 Task: Add Dietz & Watson Smoked Gouda Cheese to the cart.
Action: Mouse moved to (16, 115)
Screenshot: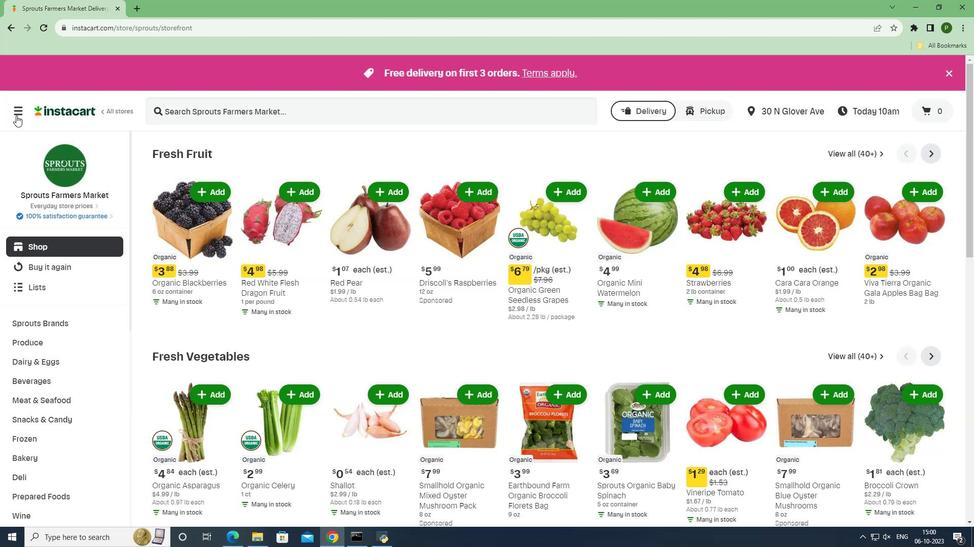
Action: Mouse pressed left at (16, 115)
Screenshot: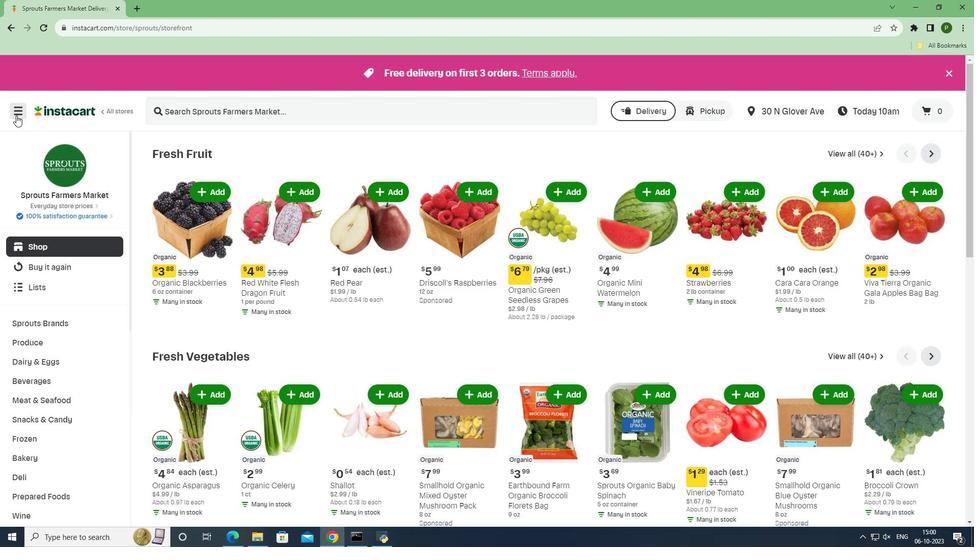 
Action: Mouse moved to (39, 267)
Screenshot: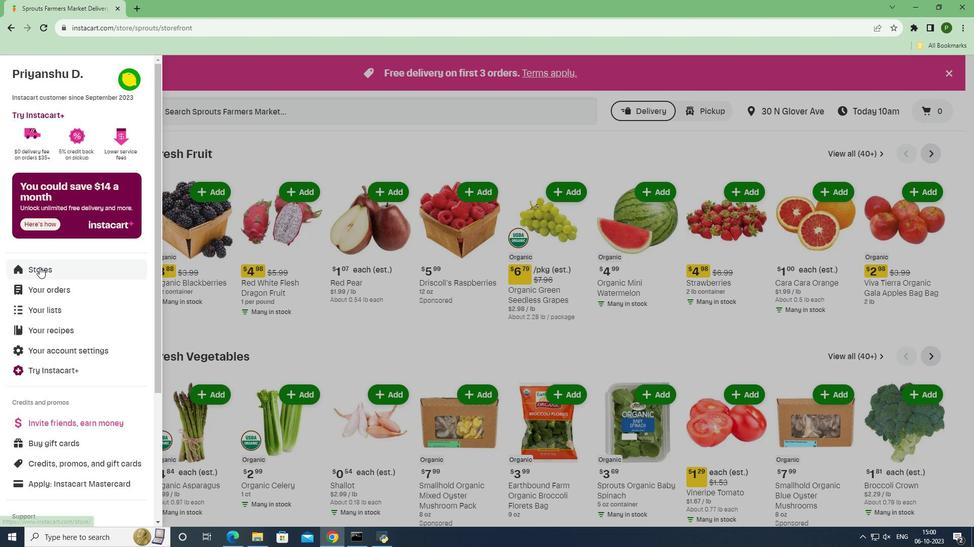 
Action: Mouse pressed left at (39, 267)
Screenshot: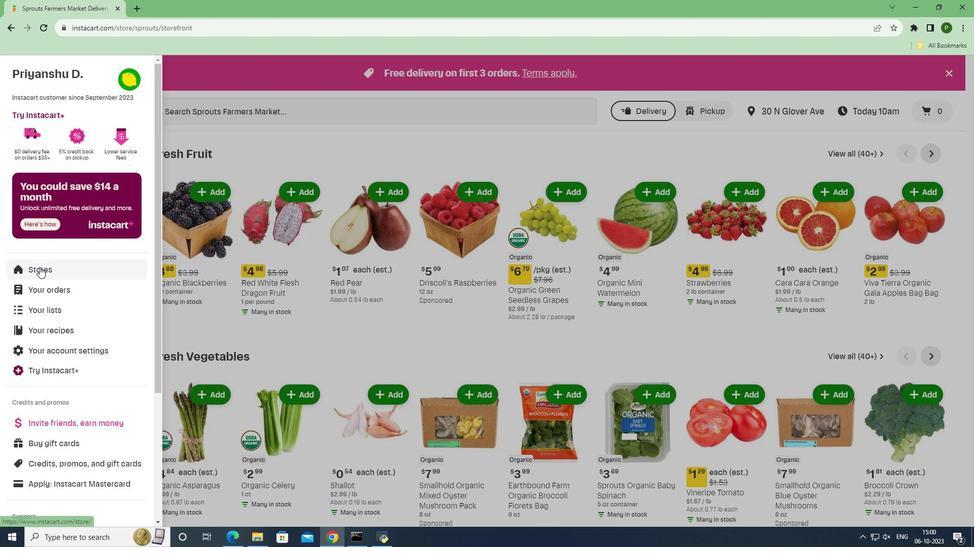 
Action: Mouse moved to (234, 113)
Screenshot: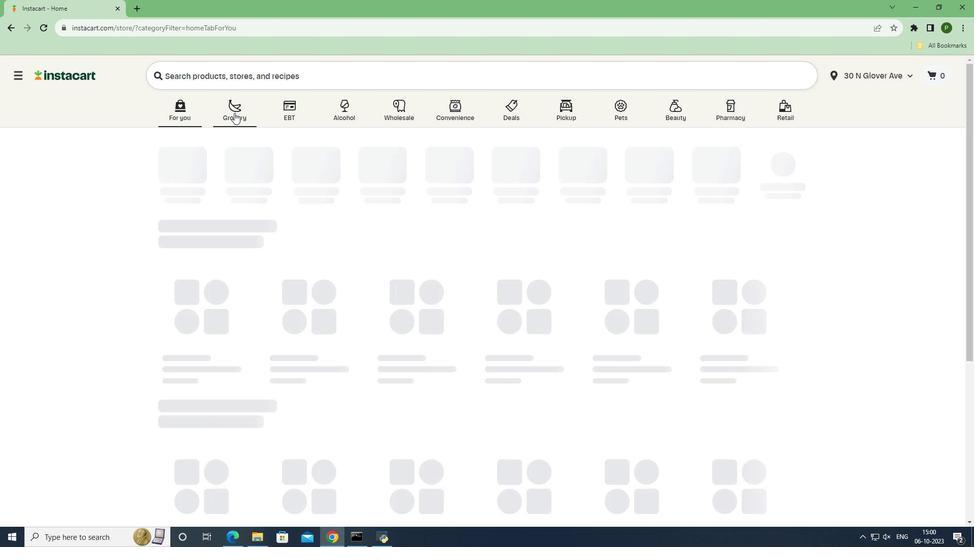 
Action: Mouse pressed left at (234, 113)
Screenshot: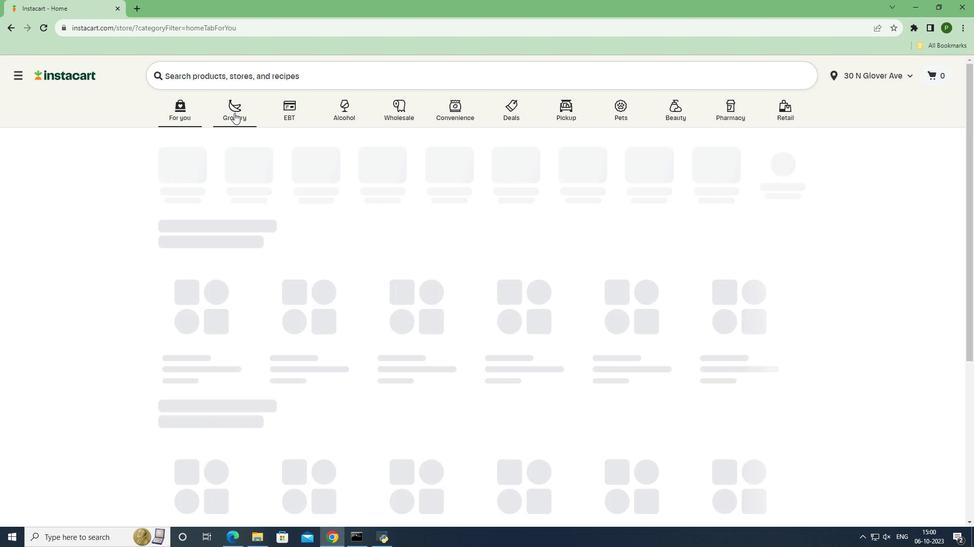 
Action: Mouse moved to (610, 233)
Screenshot: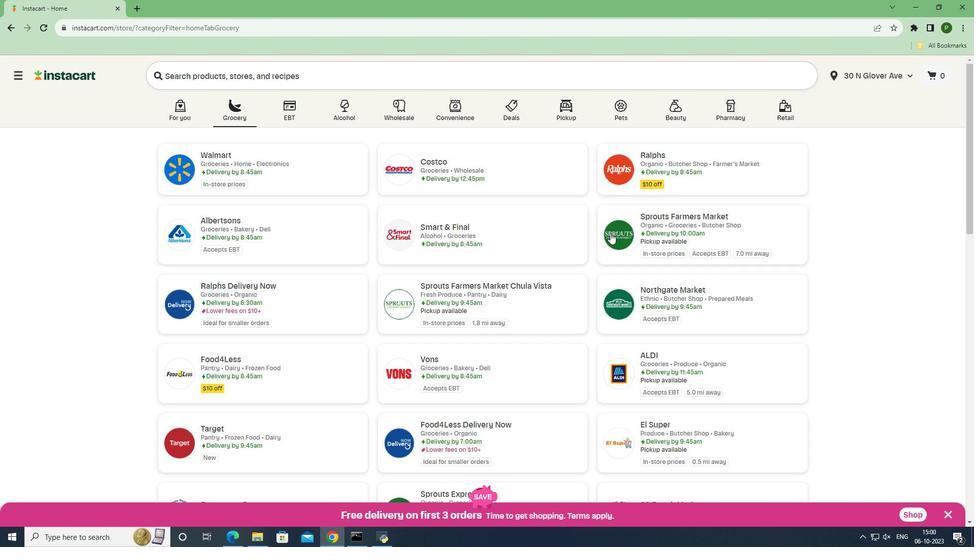 
Action: Mouse pressed left at (610, 233)
Screenshot: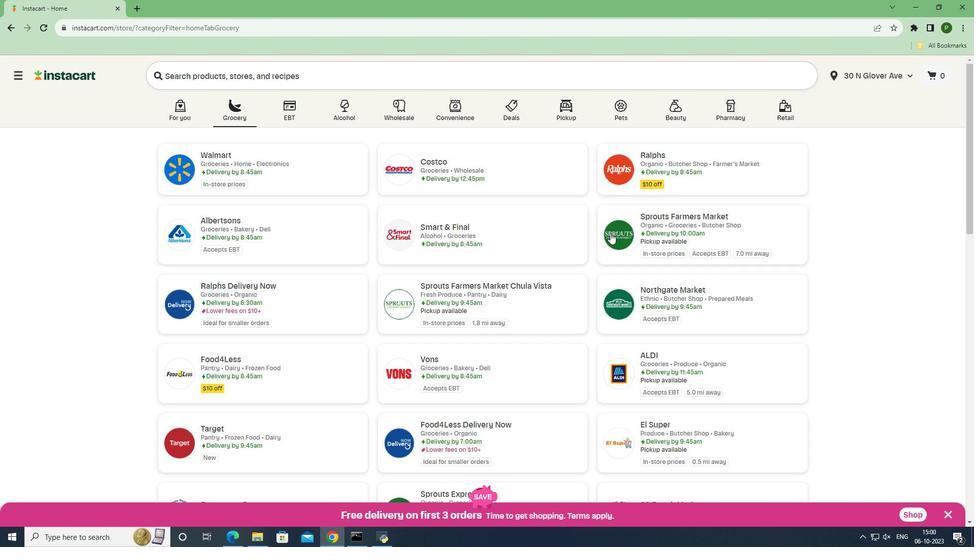 
Action: Mouse moved to (55, 363)
Screenshot: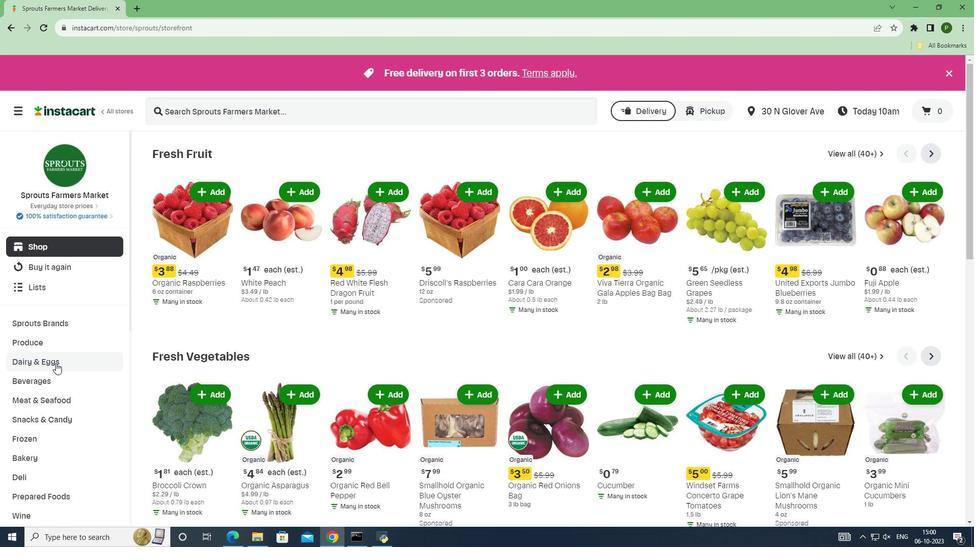 
Action: Mouse pressed left at (55, 363)
Screenshot: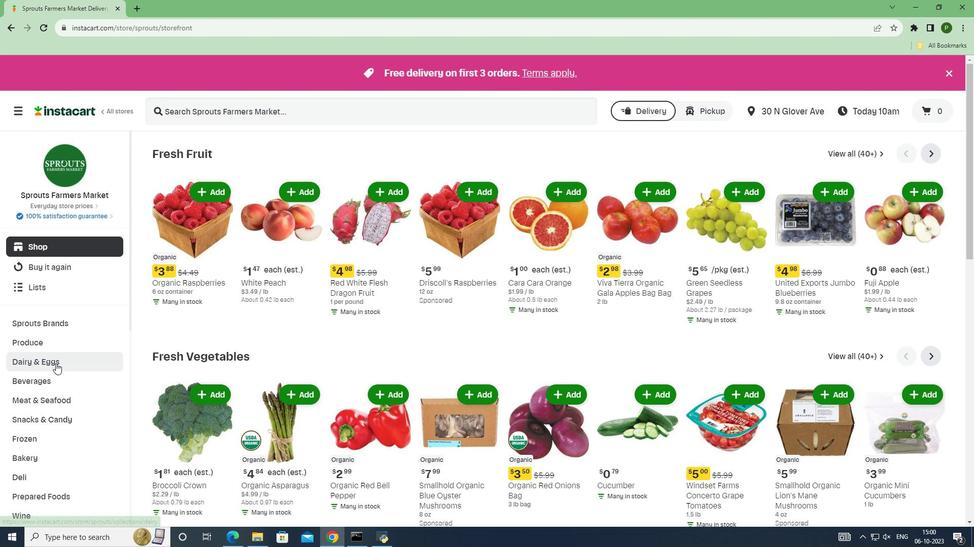 
Action: Mouse moved to (48, 399)
Screenshot: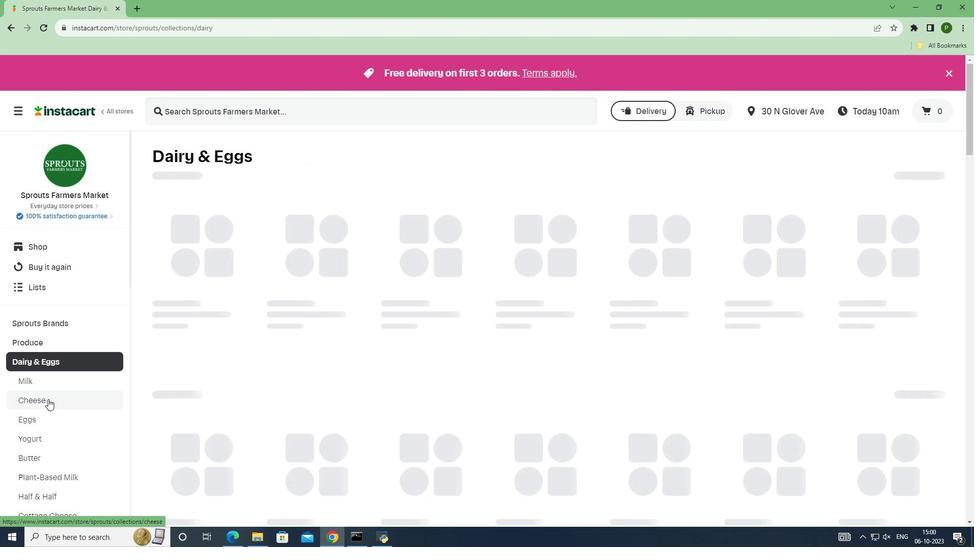 
Action: Mouse pressed left at (48, 399)
Screenshot: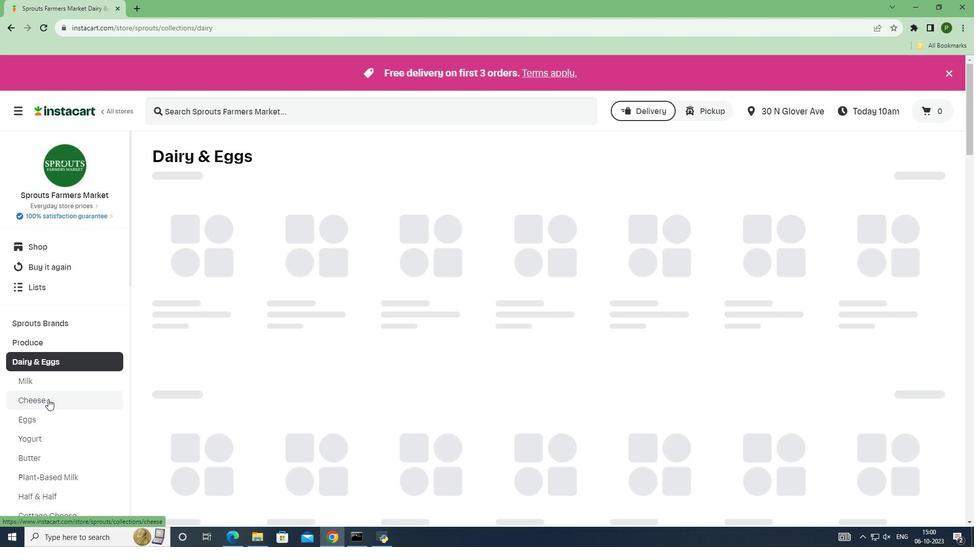 
Action: Mouse moved to (209, 115)
Screenshot: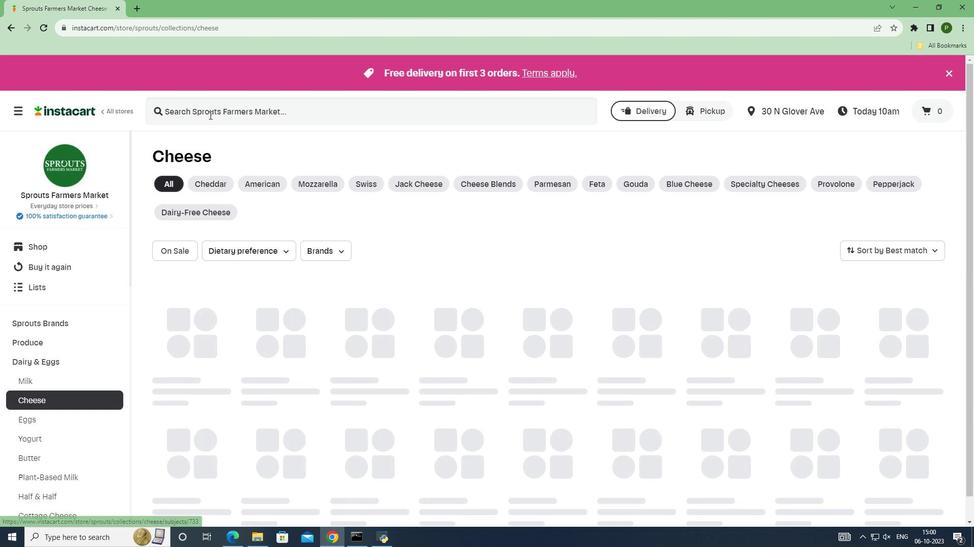 
Action: Mouse pressed left at (209, 115)
Screenshot: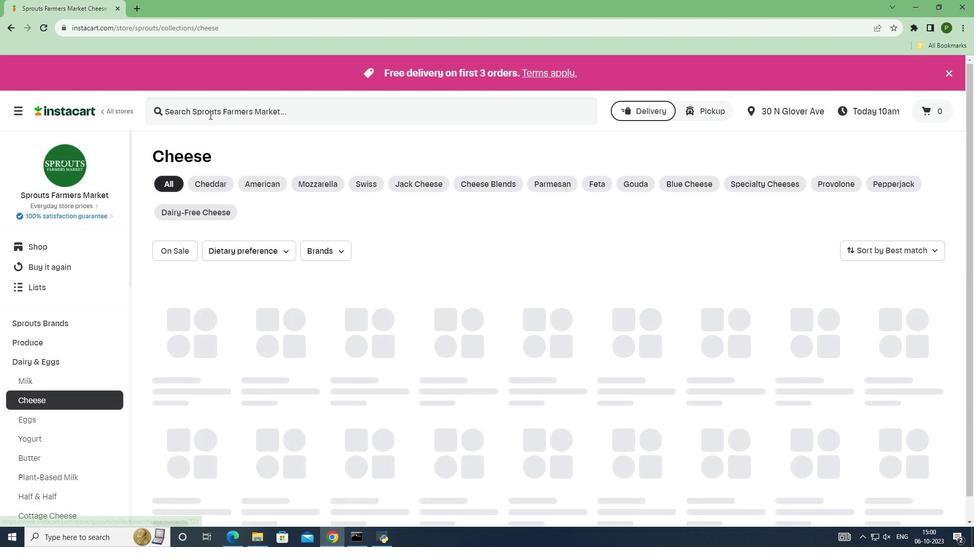 
Action: Key pressed <Key.caps_lock>D<Key.caps_lock>ietz<Key.space><Key.shift>&<Key.space><Key.caps_lock>W<Key.caps_lock>atson<Key.space><Key.caps_lock>S<Key.caps_lock>moked<Key.space><Key.caps_lock>G<Key.caps_lock>ouda<Key.space><Key.caps_lock>C<Key.caps_lock>heese<Key.space><Key.enter>
Screenshot: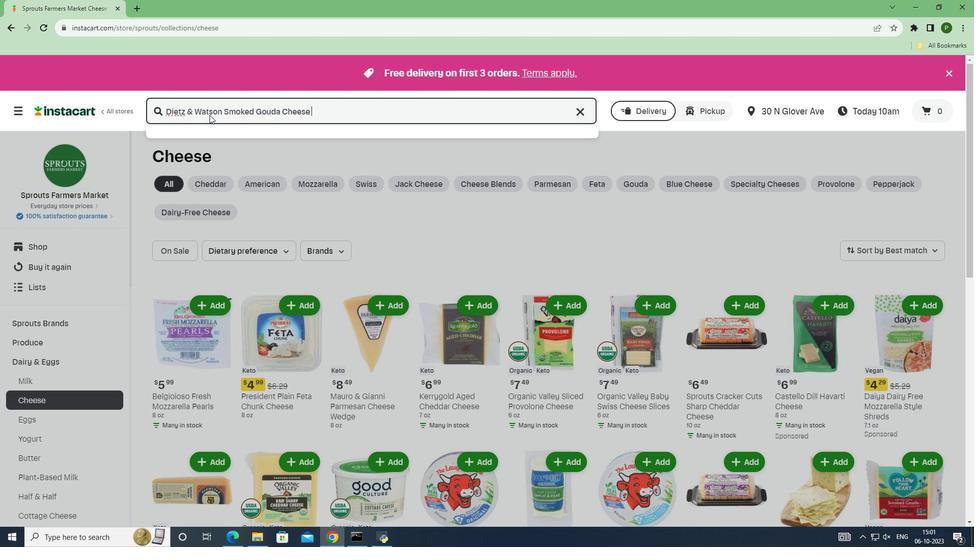 
Action: Mouse moved to (438, 225)
Screenshot: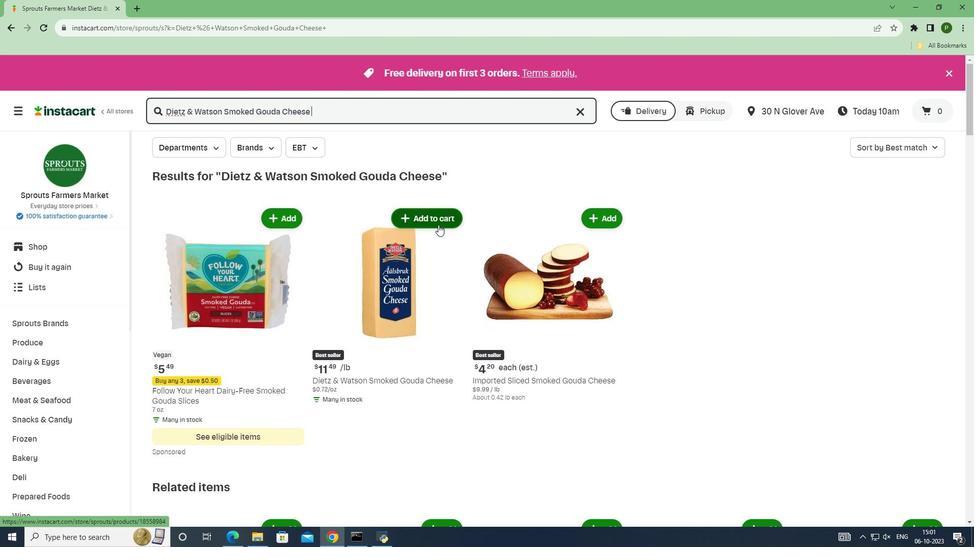
Action: Mouse pressed left at (438, 225)
Screenshot: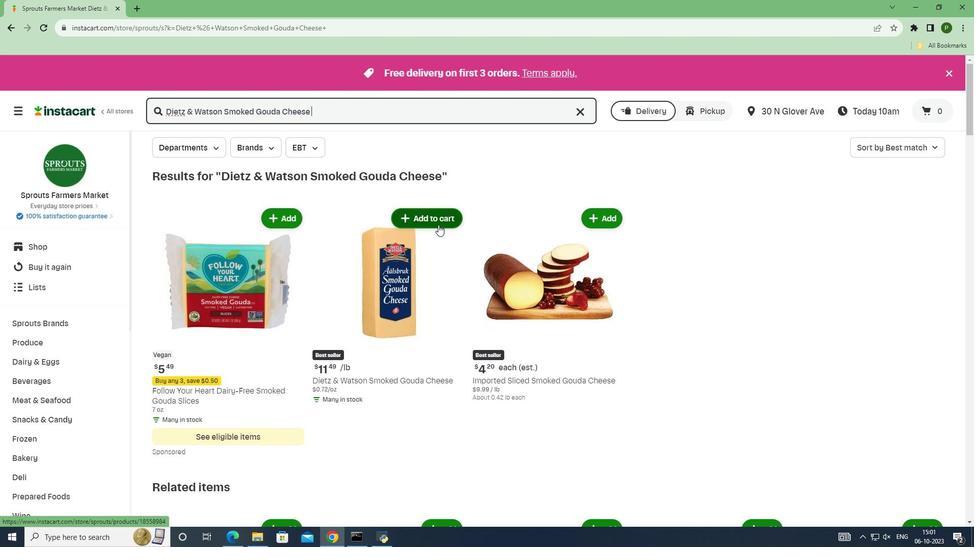 
Action: Mouse moved to (460, 232)
Screenshot: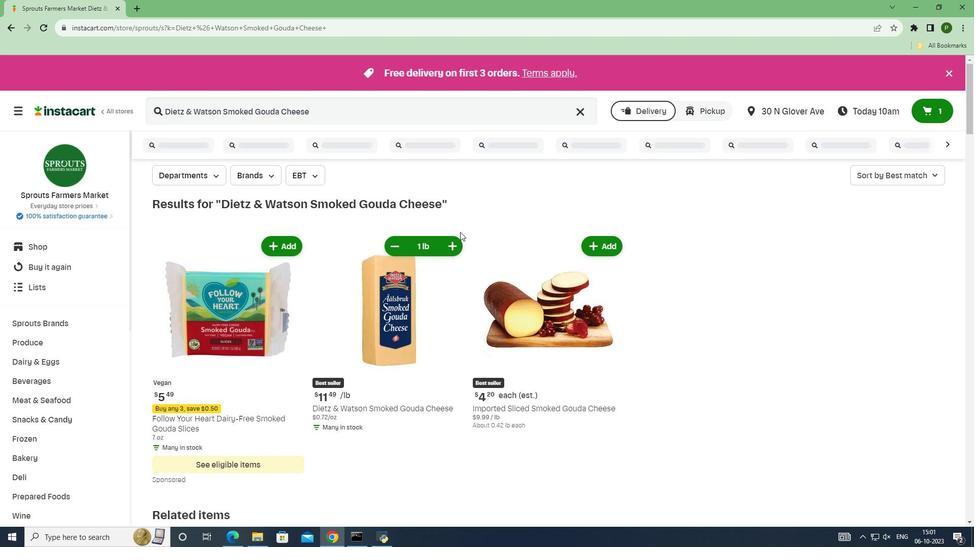 
